 Task: Move file from drive.
Action: Mouse moved to (62, 113)
Screenshot: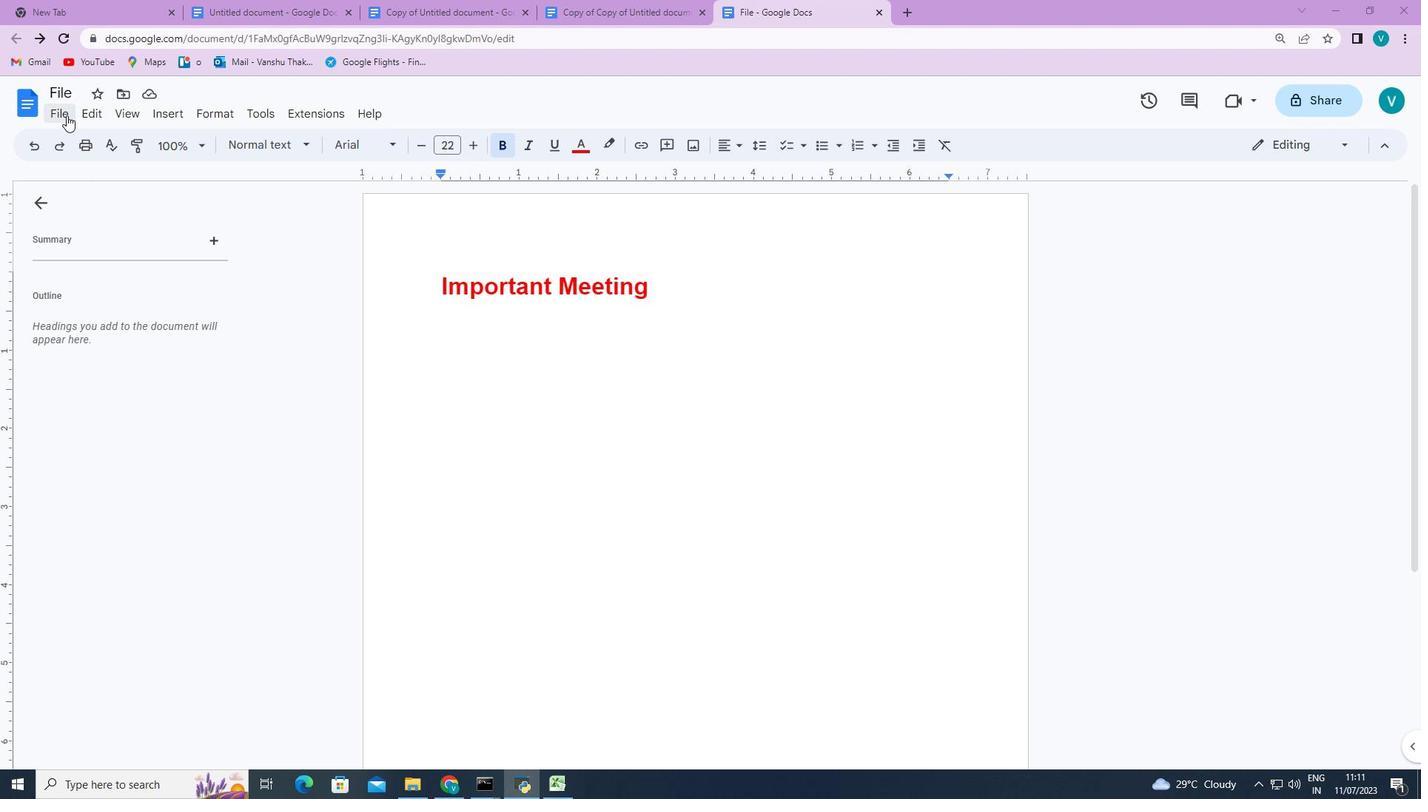 
Action: Mouse pressed left at (62, 113)
Screenshot: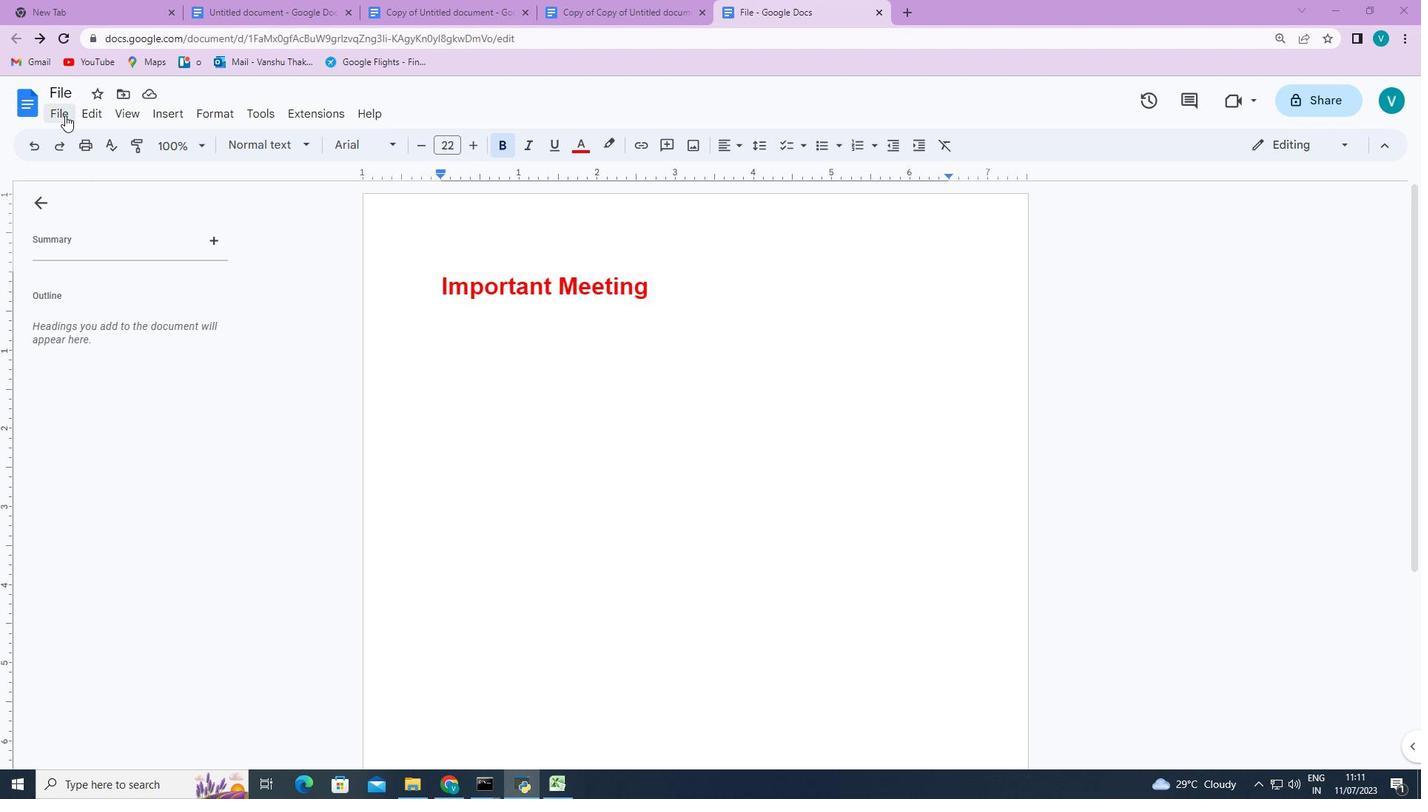 
Action: Mouse moved to (93, 349)
Screenshot: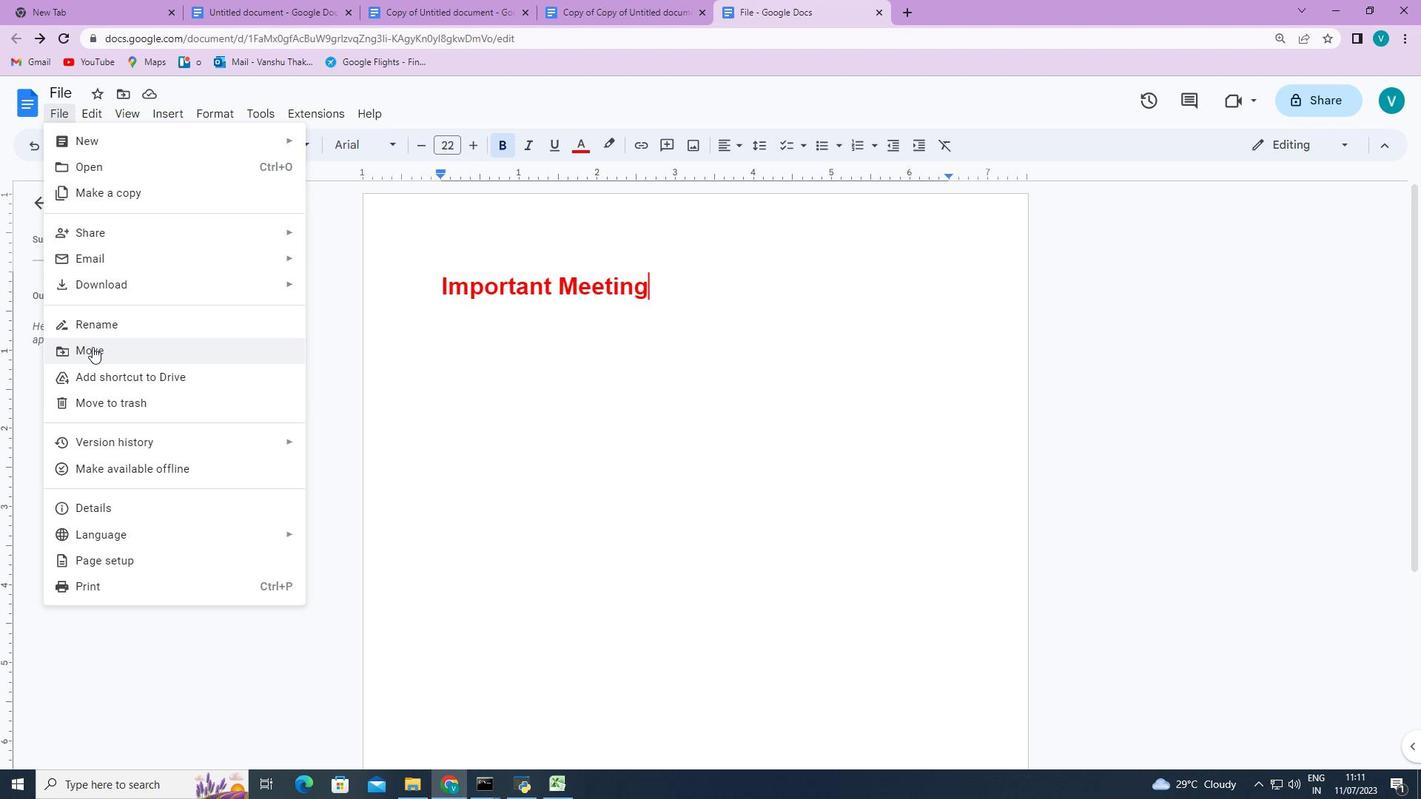 
Action: Mouse pressed left at (93, 349)
Screenshot: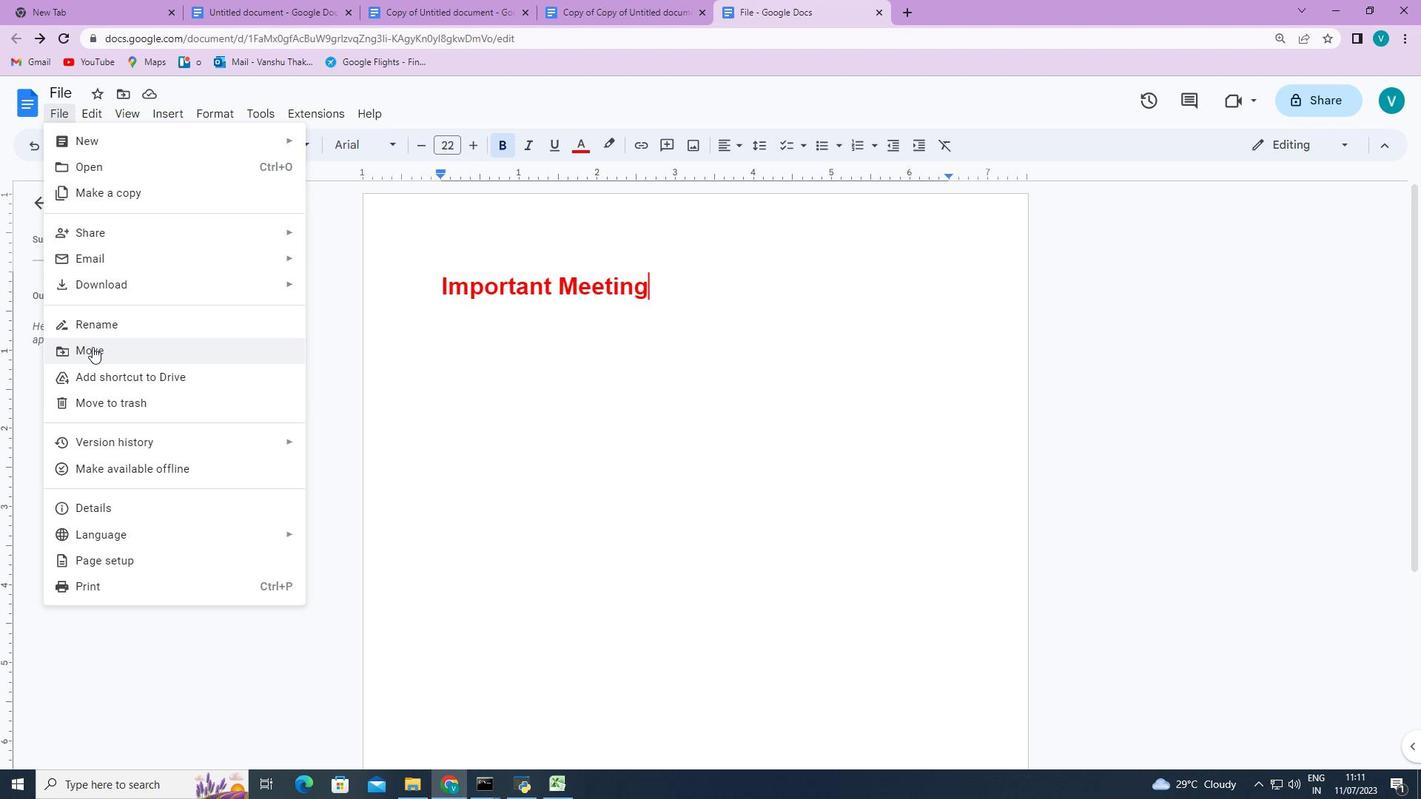 
Action: Mouse moved to (194, 173)
Screenshot: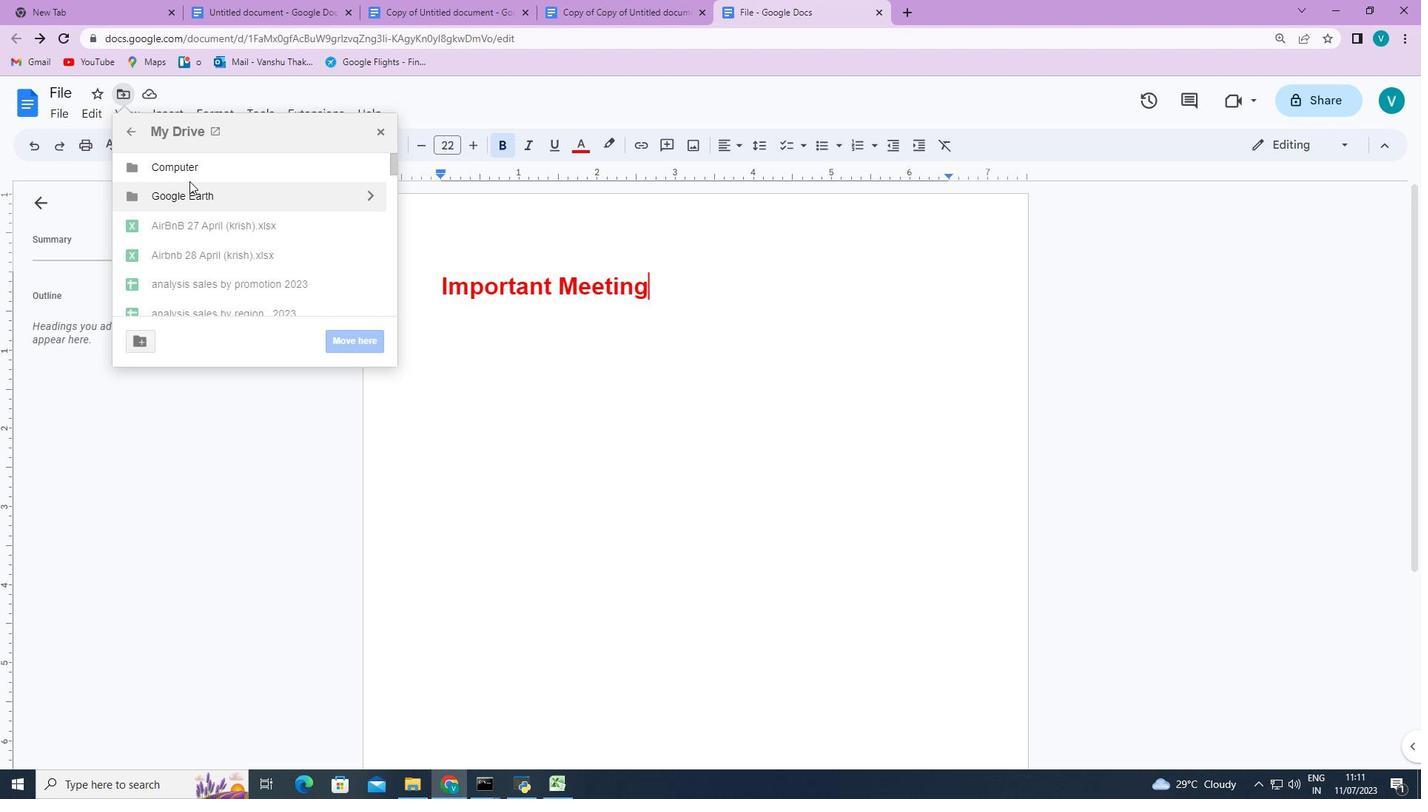 
Action: Mouse pressed left at (194, 173)
Screenshot: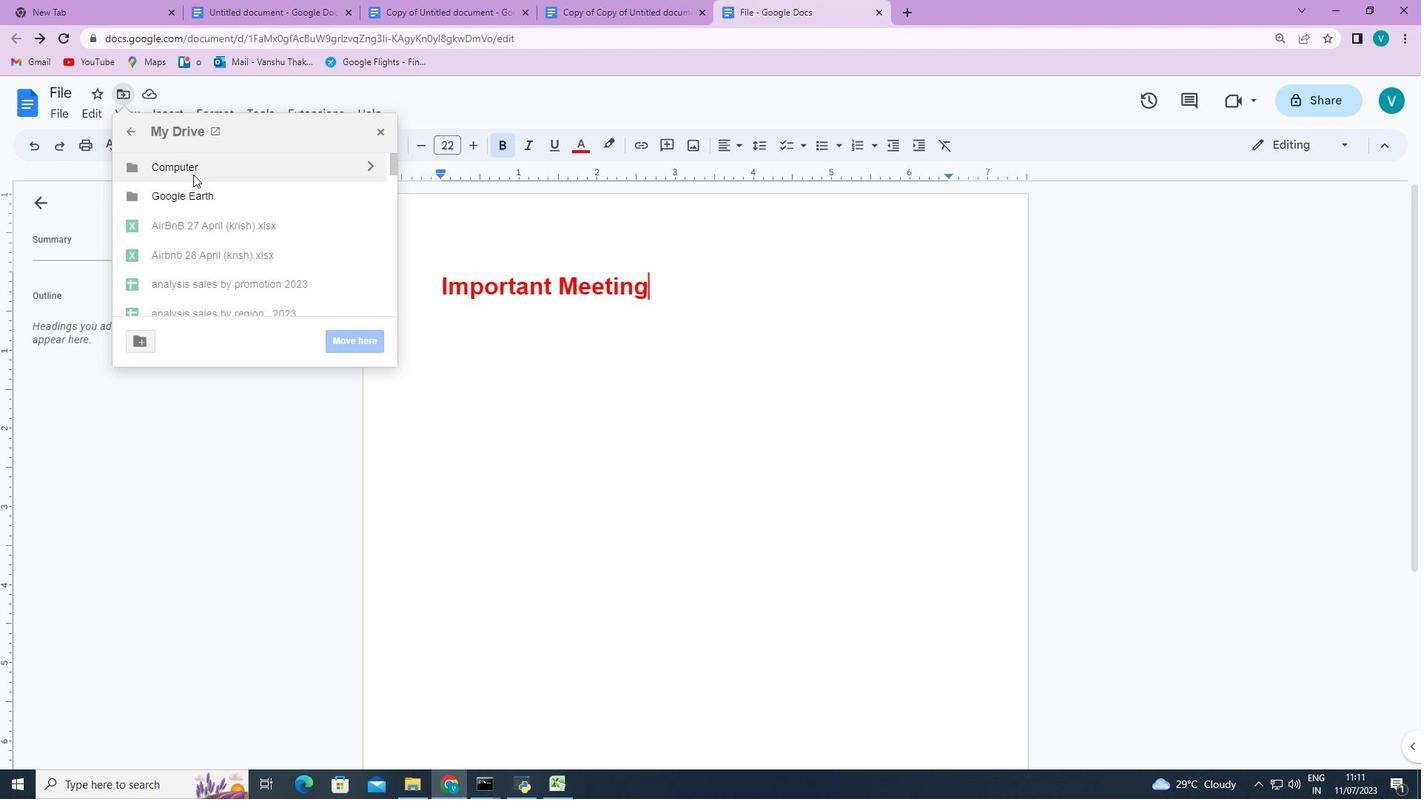 
Action: Mouse moved to (350, 338)
Screenshot: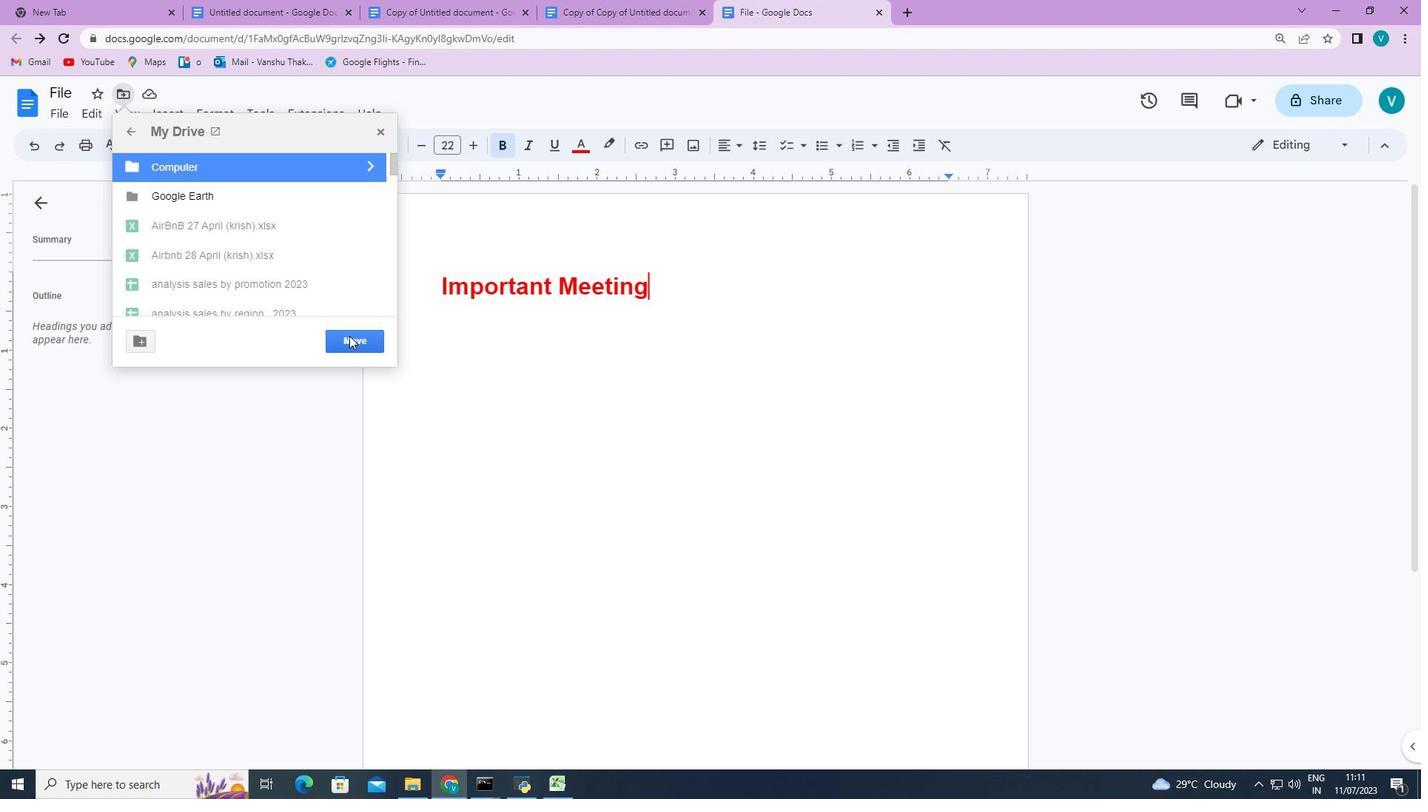 
Action: Mouse pressed left at (350, 338)
Screenshot: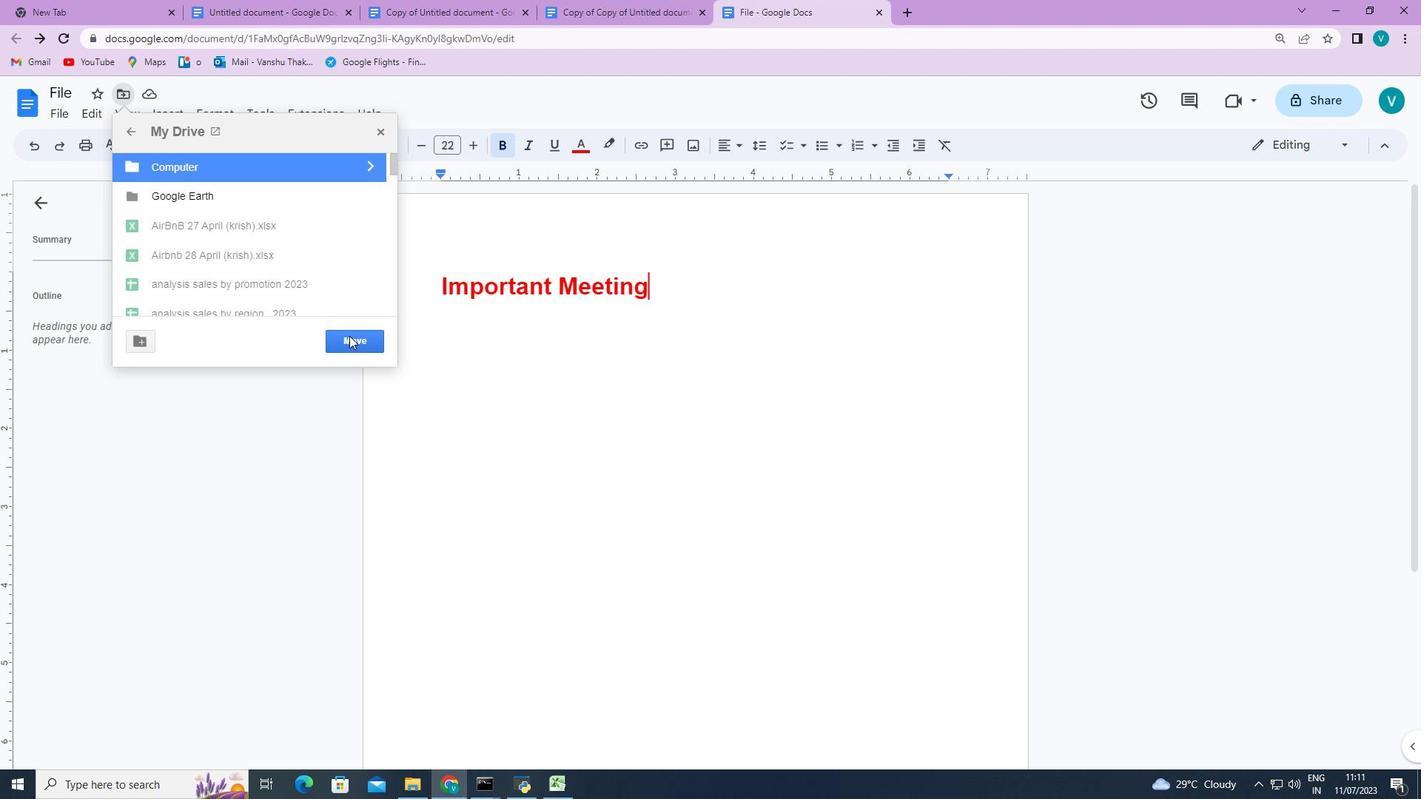 
Action: Mouse moved to (351, 339)
Screenshot: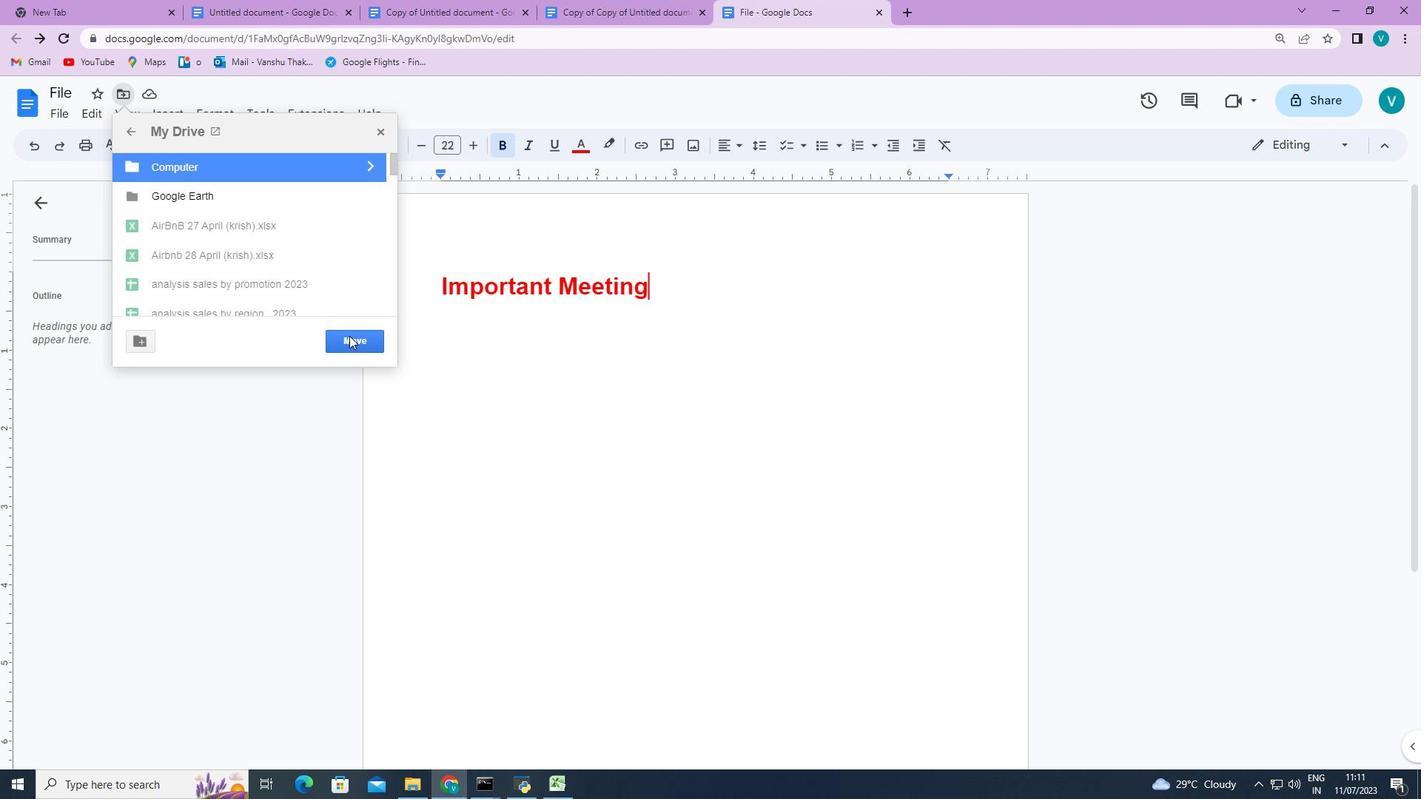 
